 Task: Add Sprouts Sandalwood & Yuzu Bath Bomb to the cart.
Action: Mouse moved to (653, 258)
Screenshot: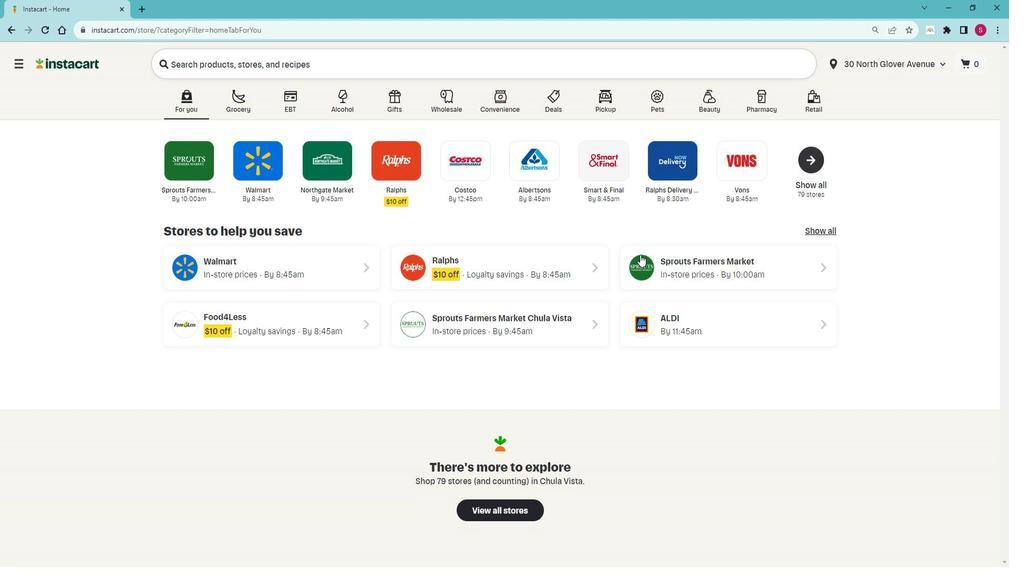 
Action: Mouse pressed left at (653, 258)
Screenshot: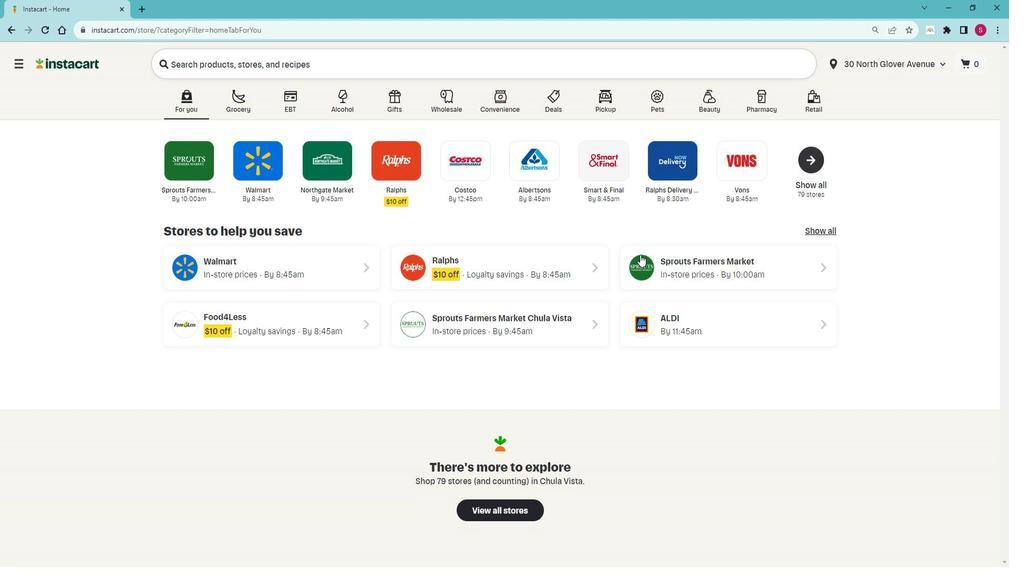 
Action: Mouse moved to (97, 371)
Screenshot: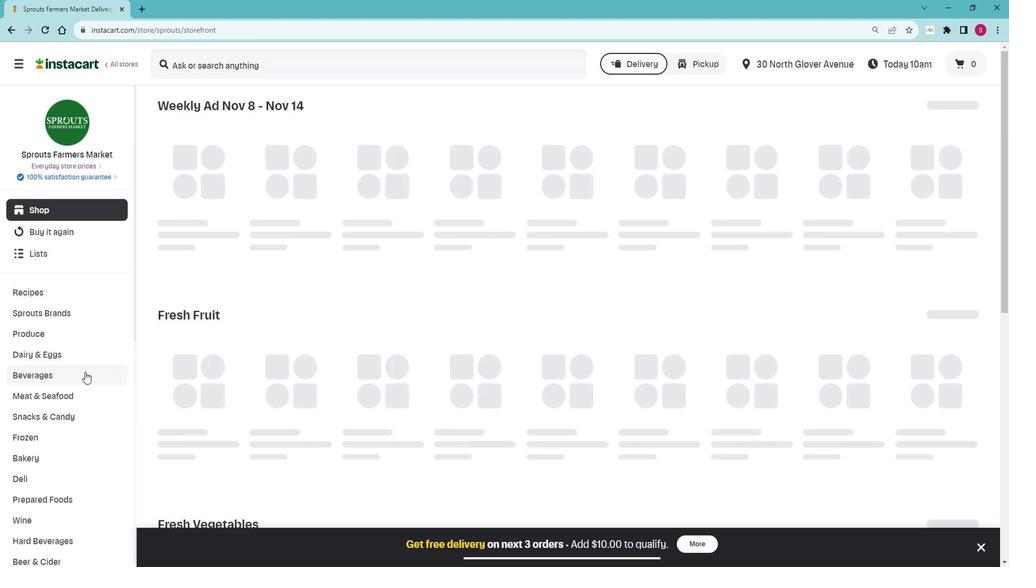 
Action: Mouse scrolled (97, 370) with delta (0, 0)
Screenshot: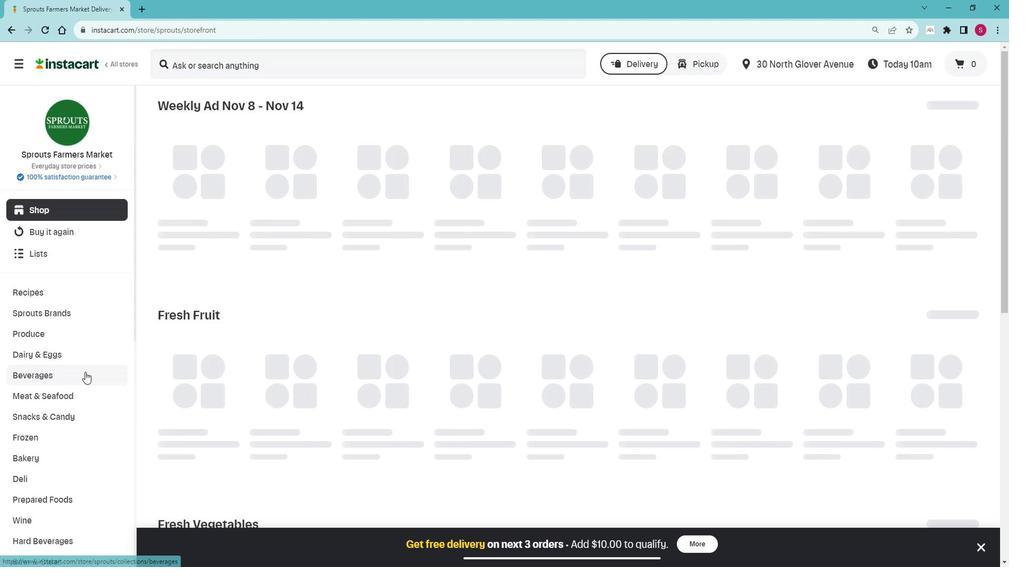
Action: Mouse scrolled (97, 370) with delta (0, 0)
Screenshot: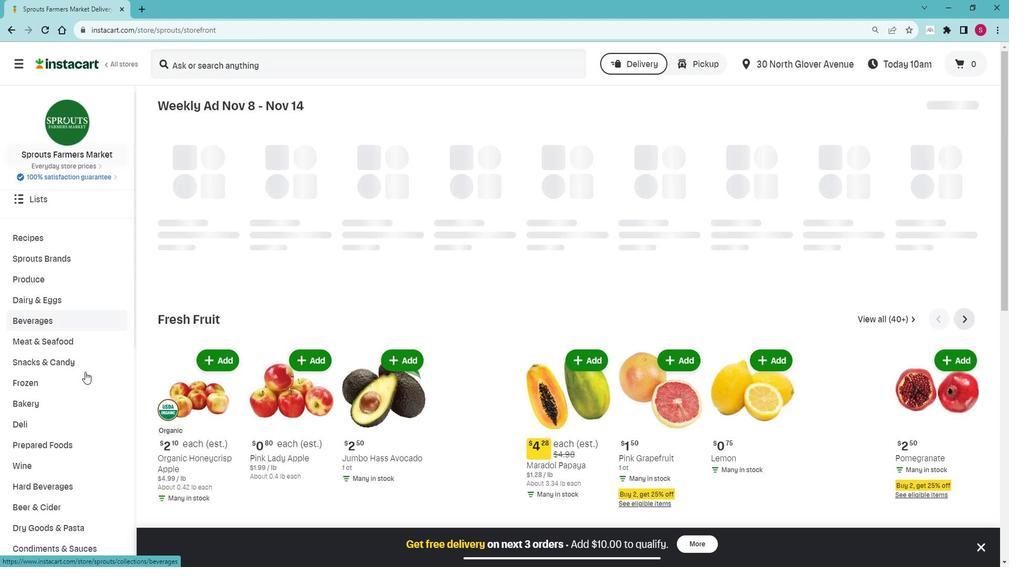 
Action: Mouse scrolled (97, 370) with delta (0, 0)
Screenshot: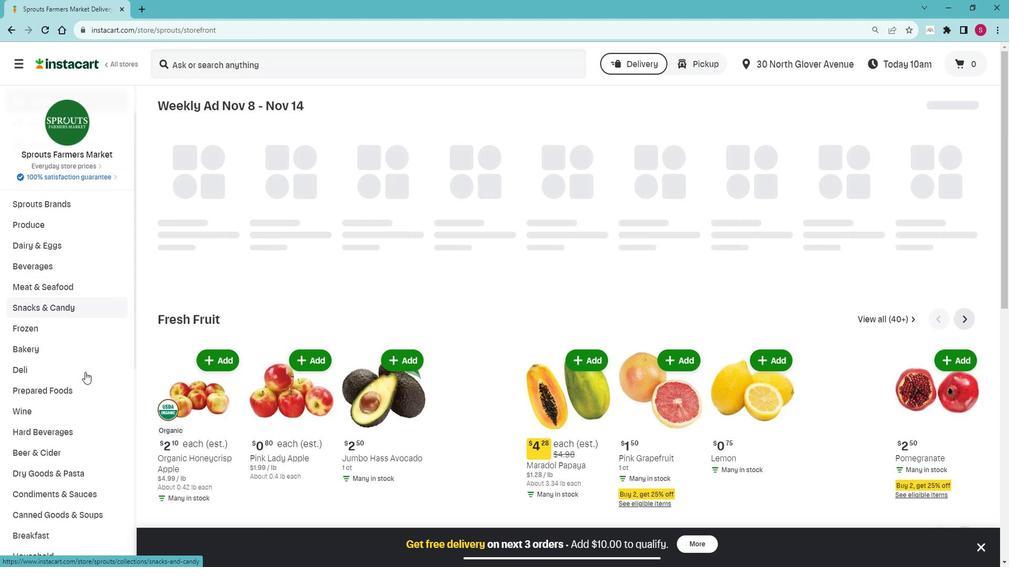 
Action: Mouse scrolled (97, 370) with delta (0, 0)
Screenshot: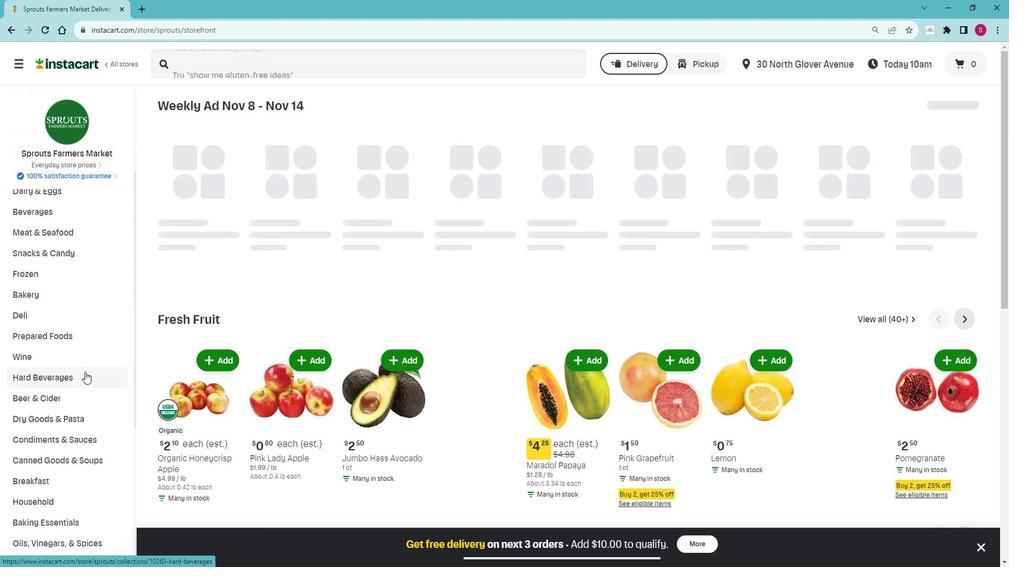 
Action: Mouse scrolled (97, 370) with delta (0, 0)
Screenshot: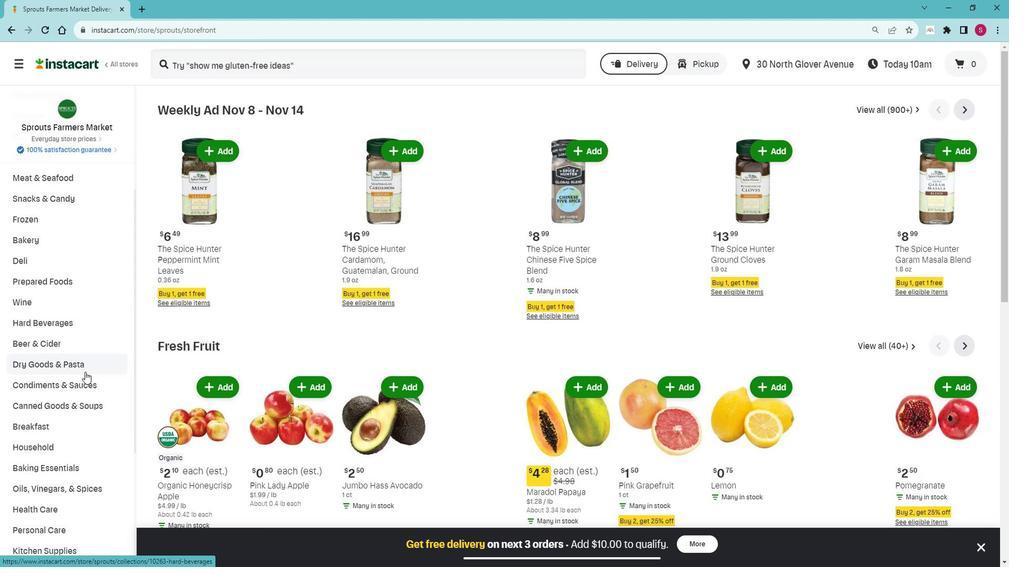
Action: Mouse moved to (97, 369)
Screenshot: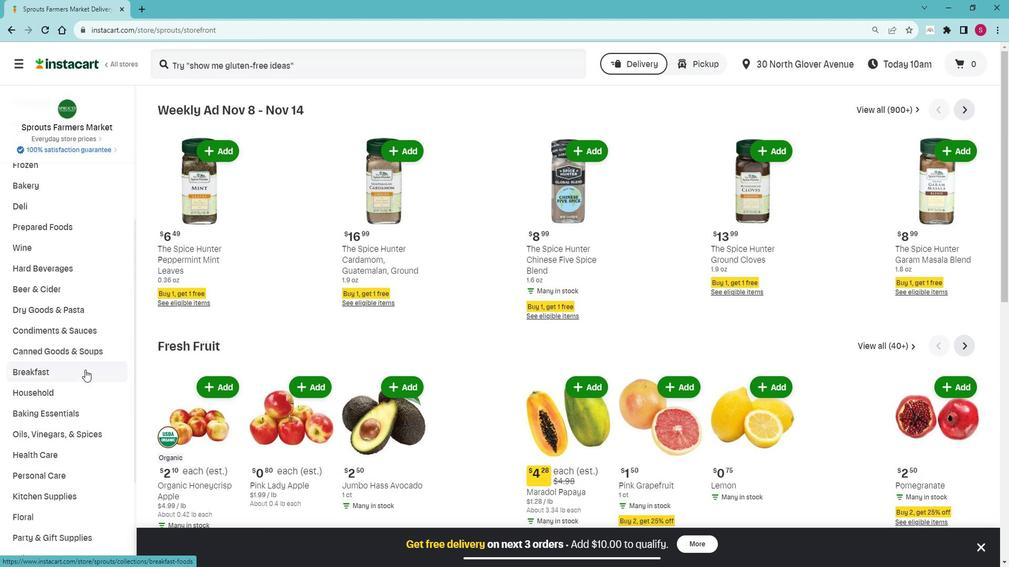
Action: Mouse scrolled (97, 368) with delta (0, 0)
Screenshot: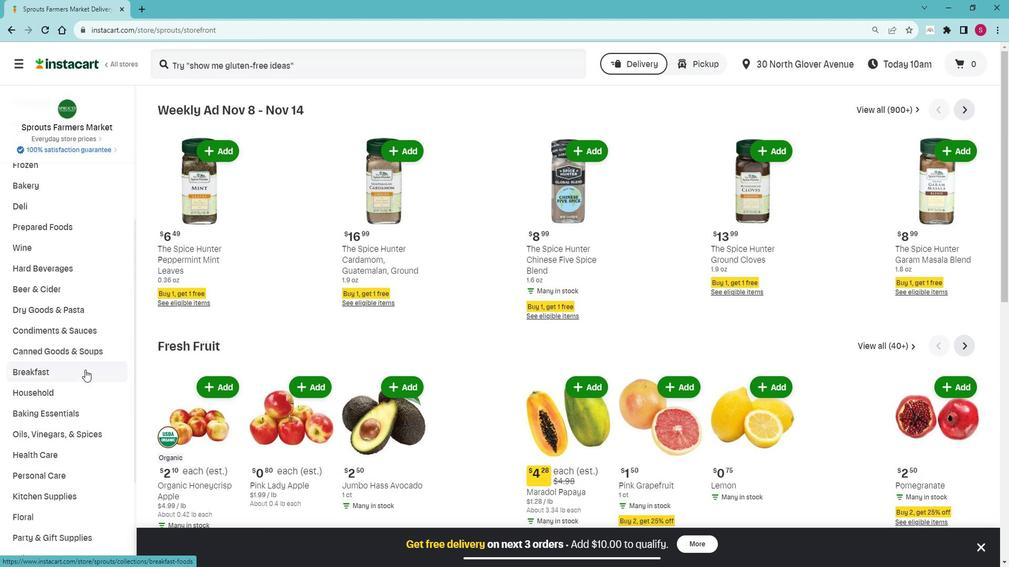 
Action: Mouse moved to (85, 416)
Screenshot: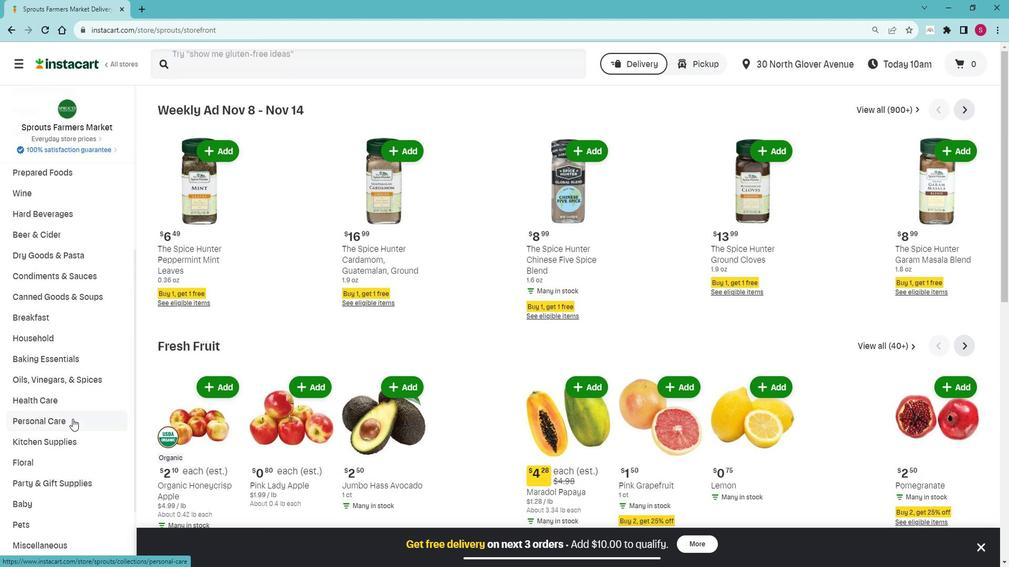 
Action: Mouse pressed left at (85, 416)
Screenshot: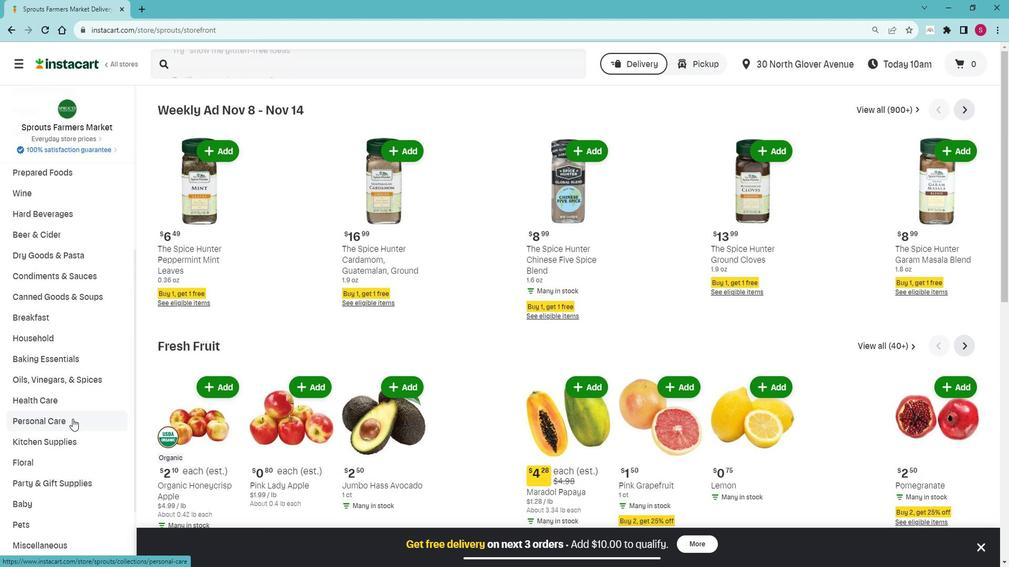 
Action: Mouse moved to (81, 431)
Screenshot: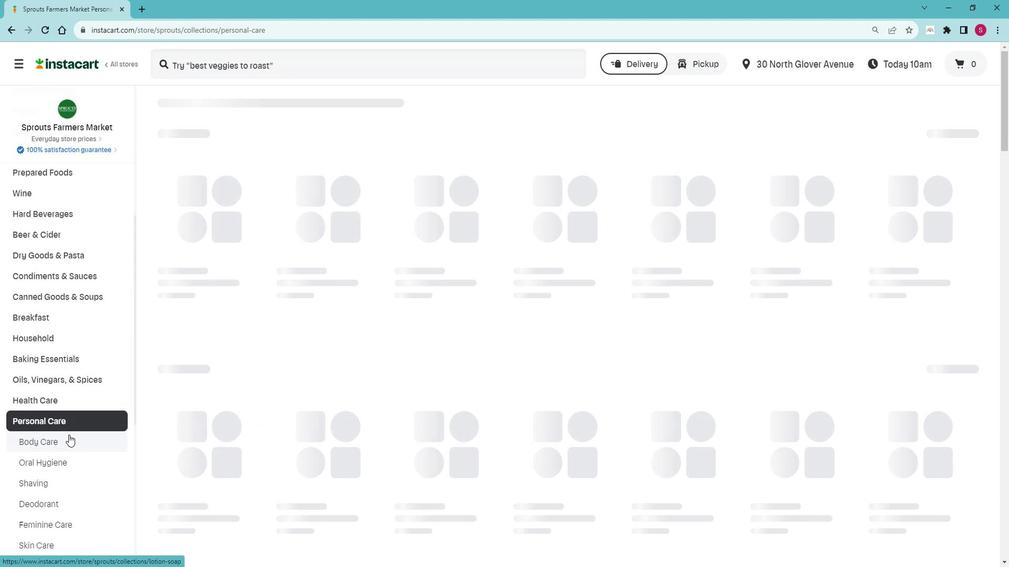 
Action: Mouse pressed left at (81, 431)
Screenshot: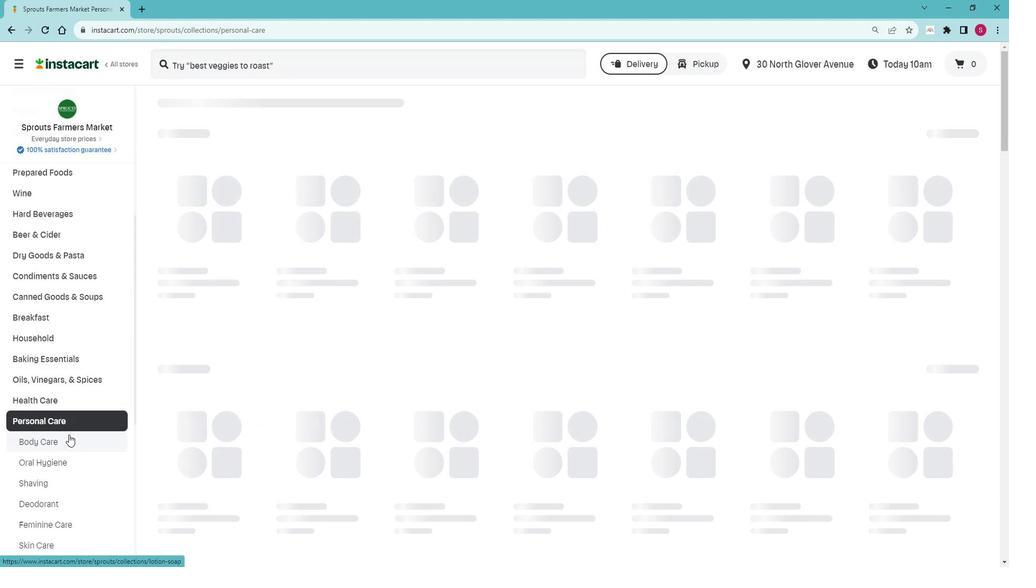 
Action: Mouse moved to (431, 157)
Screenshot: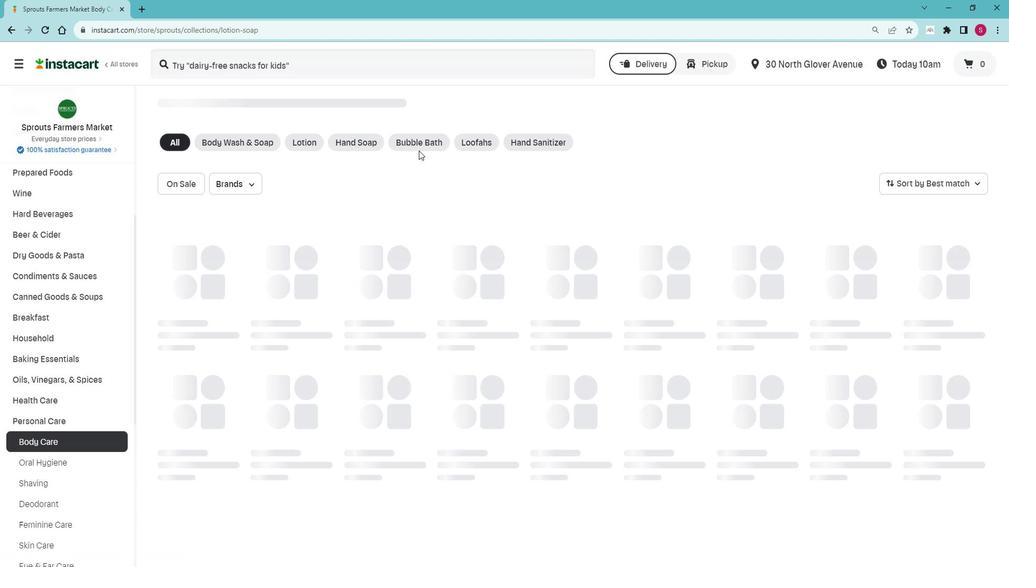 
Action: Mouse pressed left at (431, 157)
Screenshot: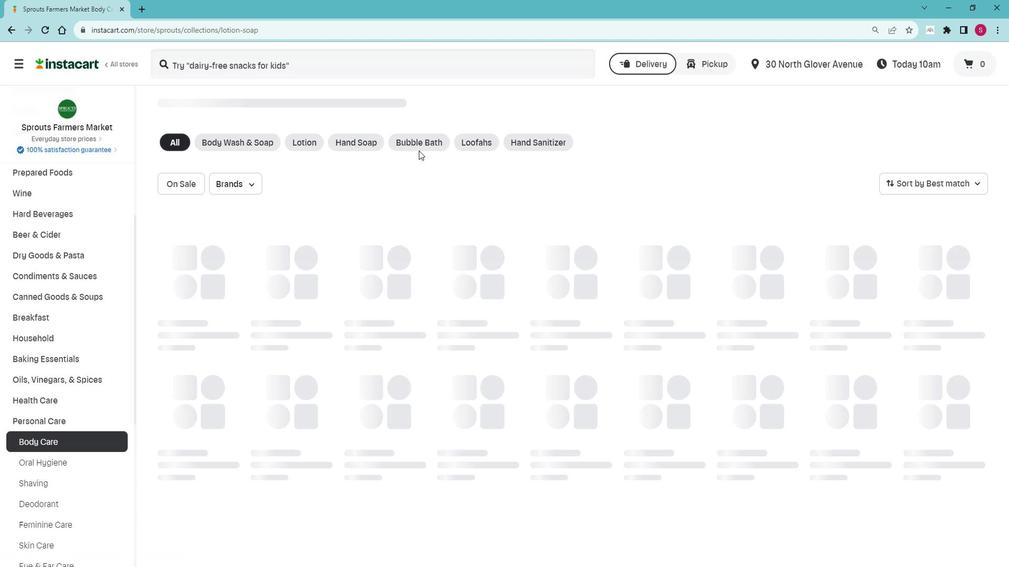 
Action: Mouse moved to (326, 79)
Screenshot: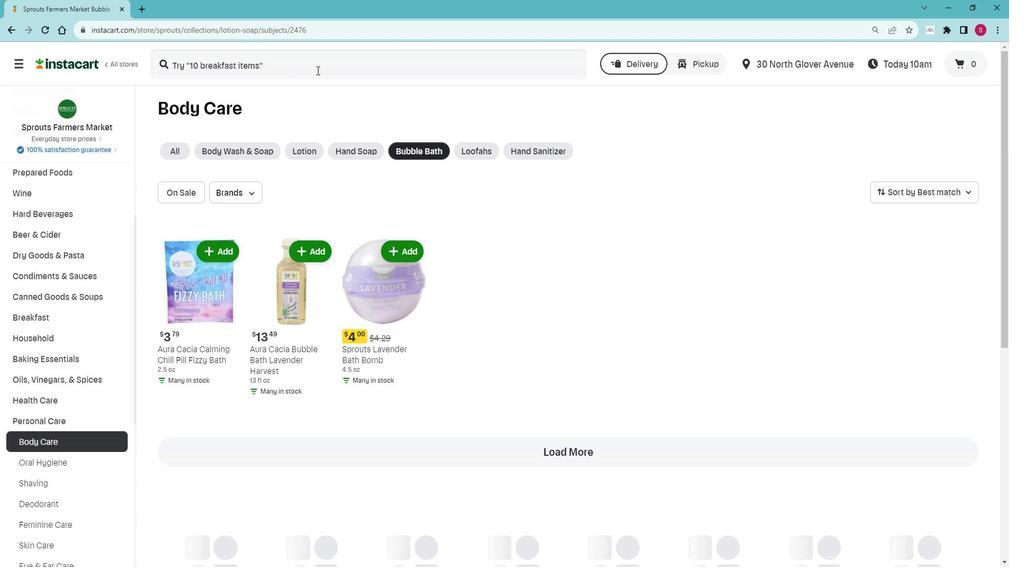
Action: Mouse pressed left at (326, 79)
Screenshot: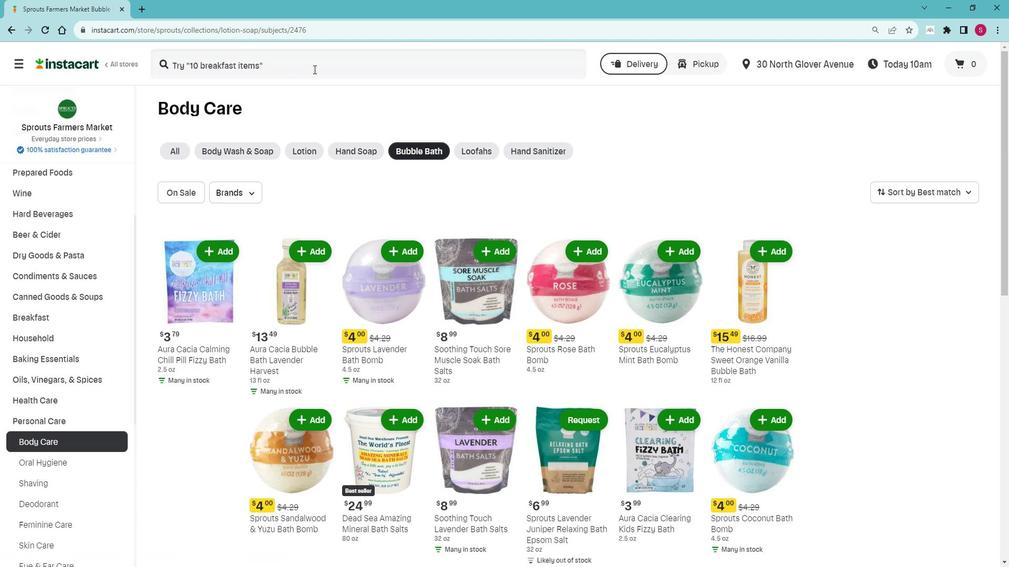 
Action: Mouse moved to (324, 79)
Screenshot: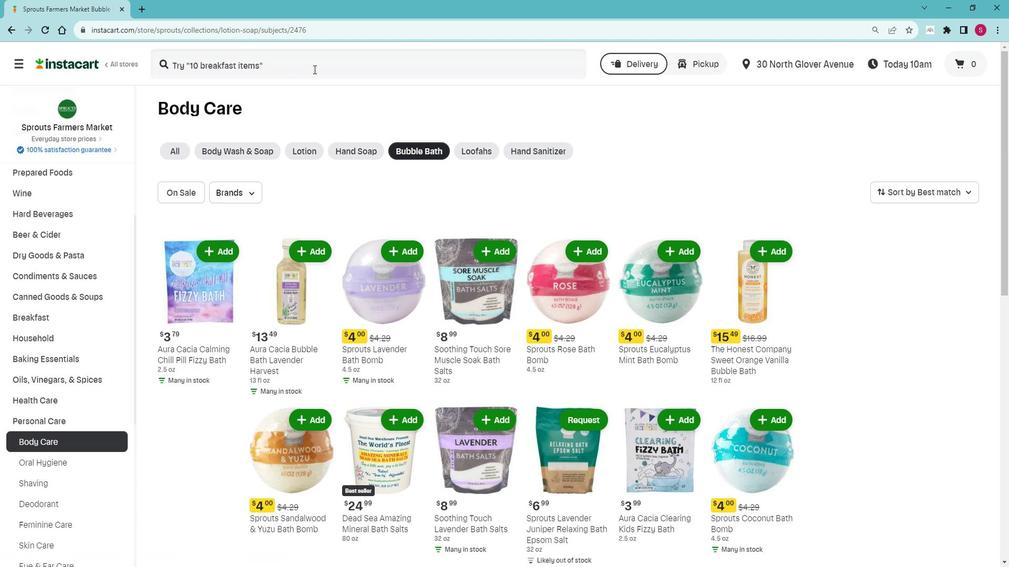 
Action: Key pressed <Key.shift>Sproui<Key.backspace>ts<Key.space><Key.shift>Sandalwood<Key.space><Key.shift>&<Key.space><Key.shift><Key.shift><Key.shift><Key.shift><Key.shift><Key.shift><Key.shift>T<Key.backspace><Key.shift>Yuzu<Key.space><Key.shift>Bath<Key.space><Key.shift>Bomb<Key.space><Key.enter>
Screenshot: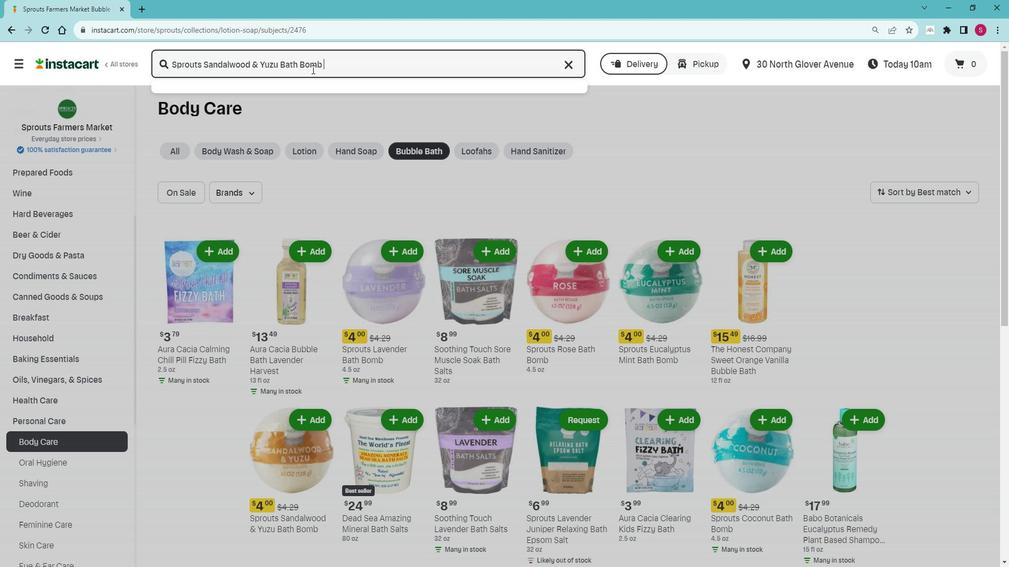 
Action: Mouse moved to (297, 177)
Screenshot: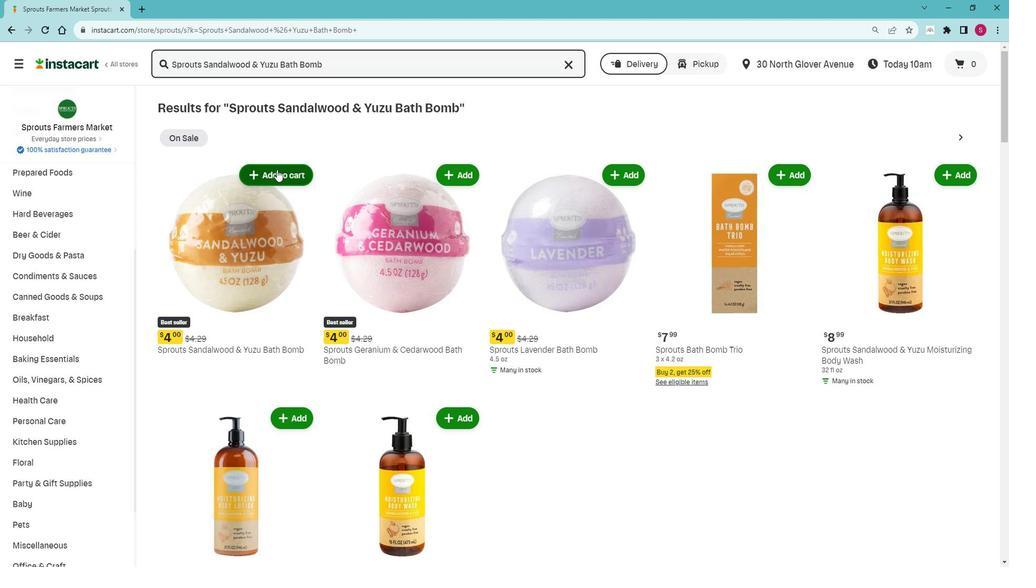 
Action: Mouse pressed left at (297, 177)
Screenshot: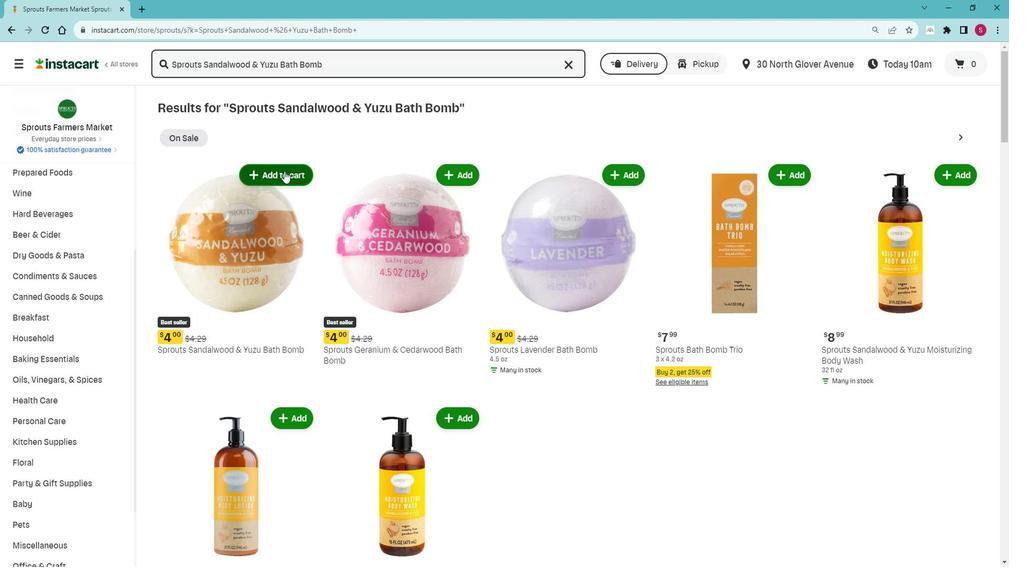 
Action: Mouse moved to (321, 167)
Screenshot: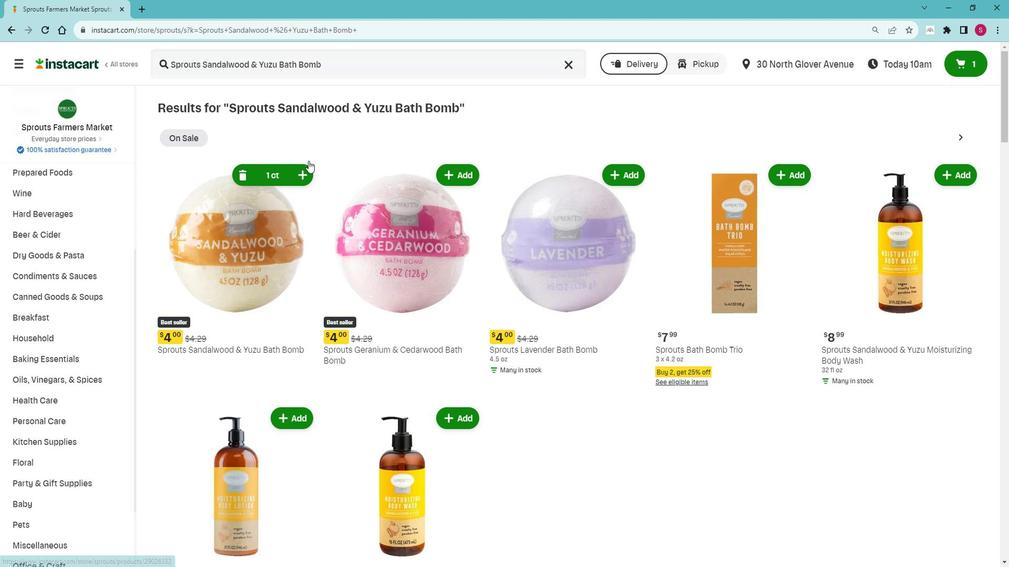 
